 Task: Create a due date automation trigger when advanced on, on the wednesday before a card is due add checklist with checklist "Resume" complete at 11:00 AM.
Action: Mouse moved to (1116, 82)
Screenshot: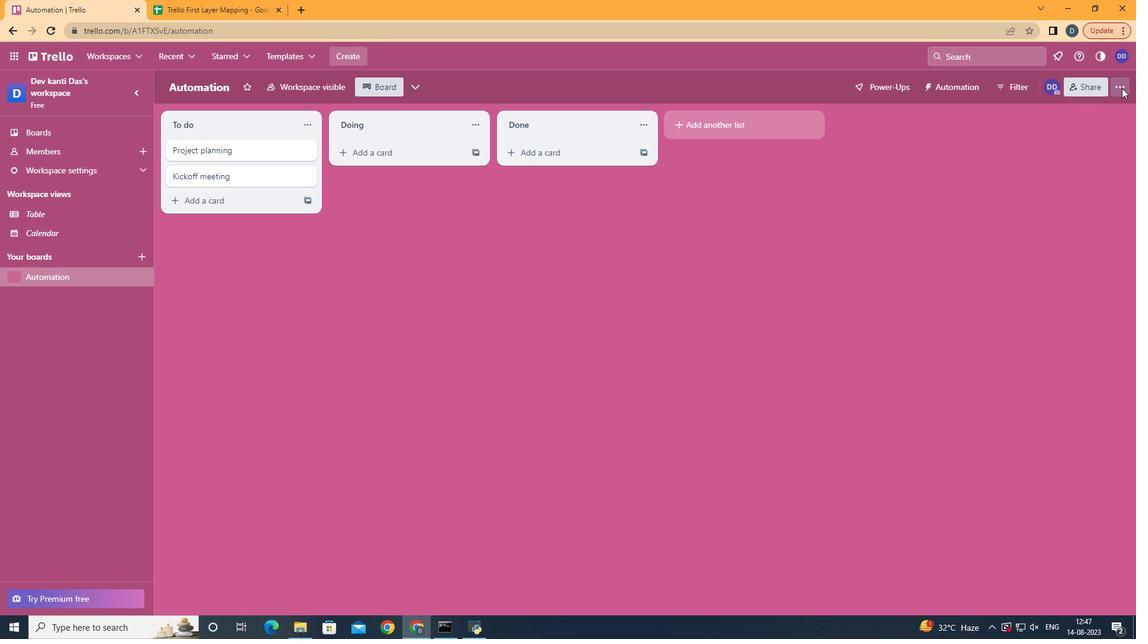 
Action: Mouse pressed left at (1116, 82)
Screenshot: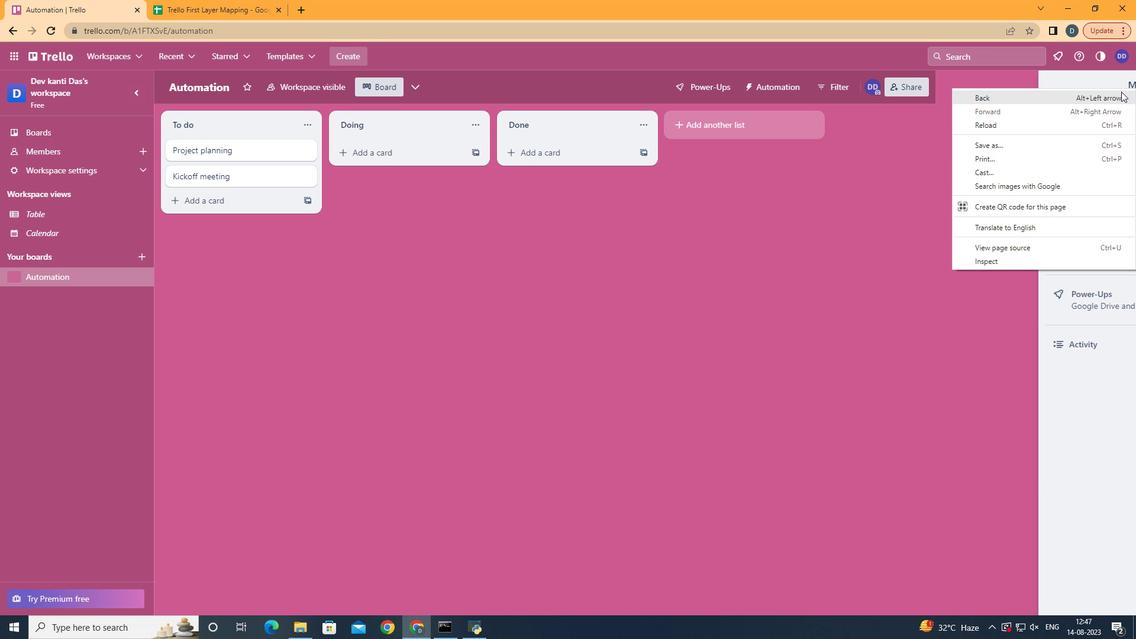 
Action: Mouse pressed right at (1116, 82)
Screenshot: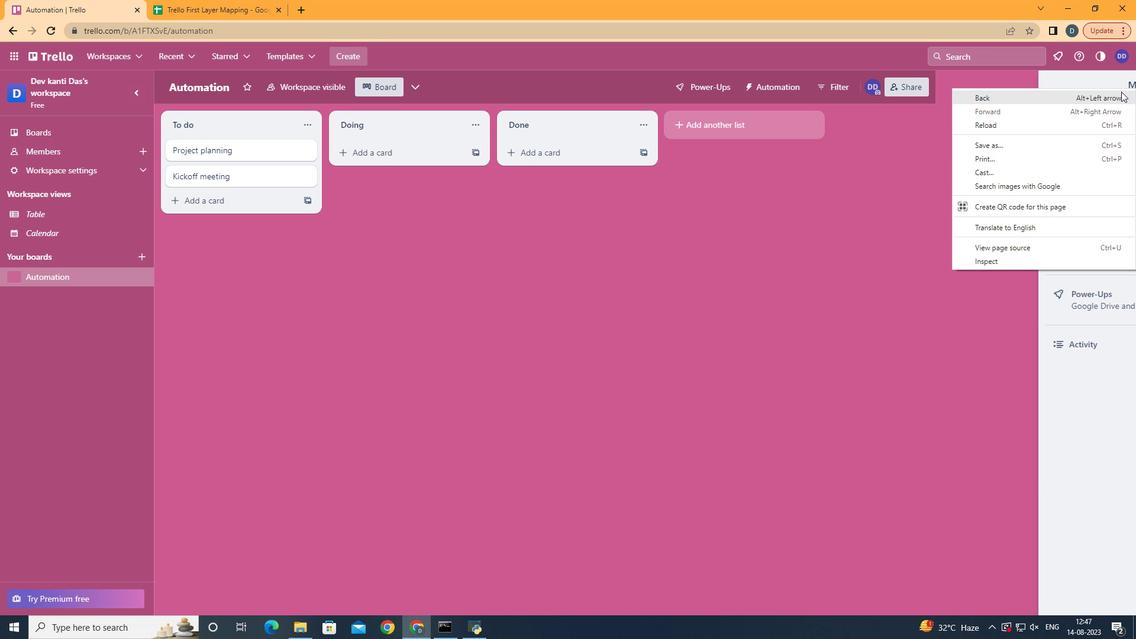 
Action: Mouse moved to (896, 295)
Screenshot: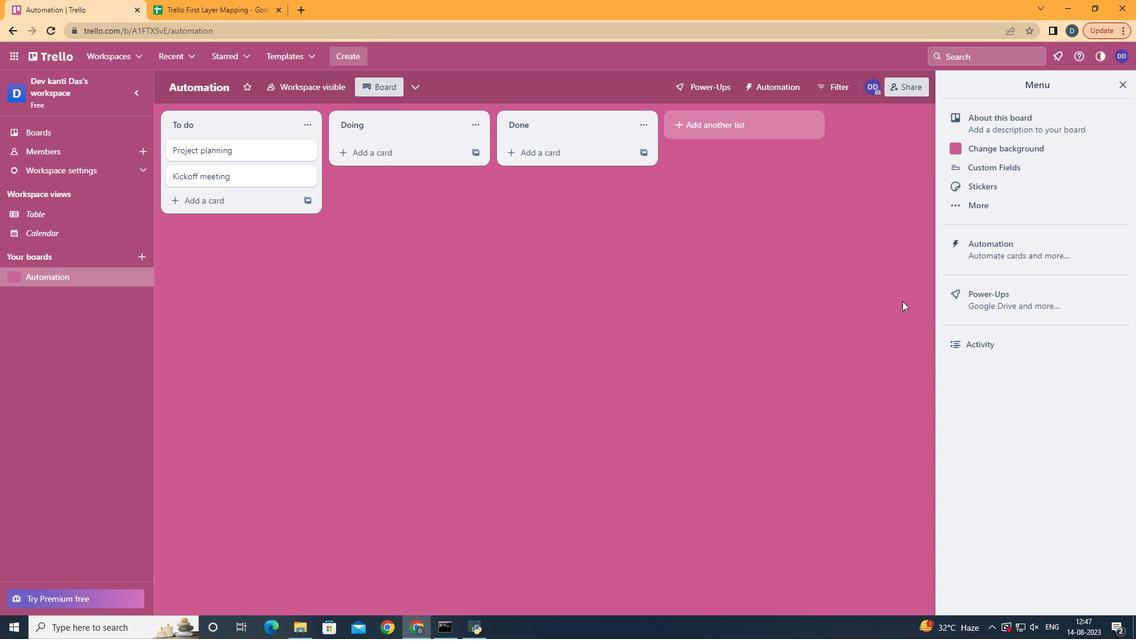 
Action: Mouse pressed left at (896, 295)
Screenshot: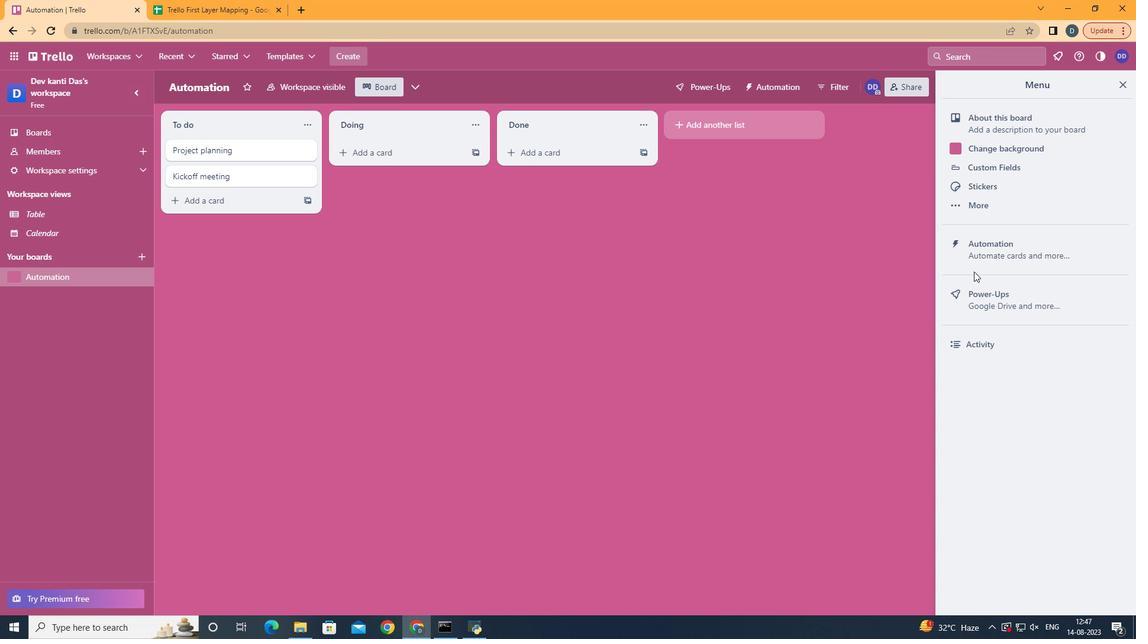 
Action: Mouse moved to (1021, 235)
Screenshot: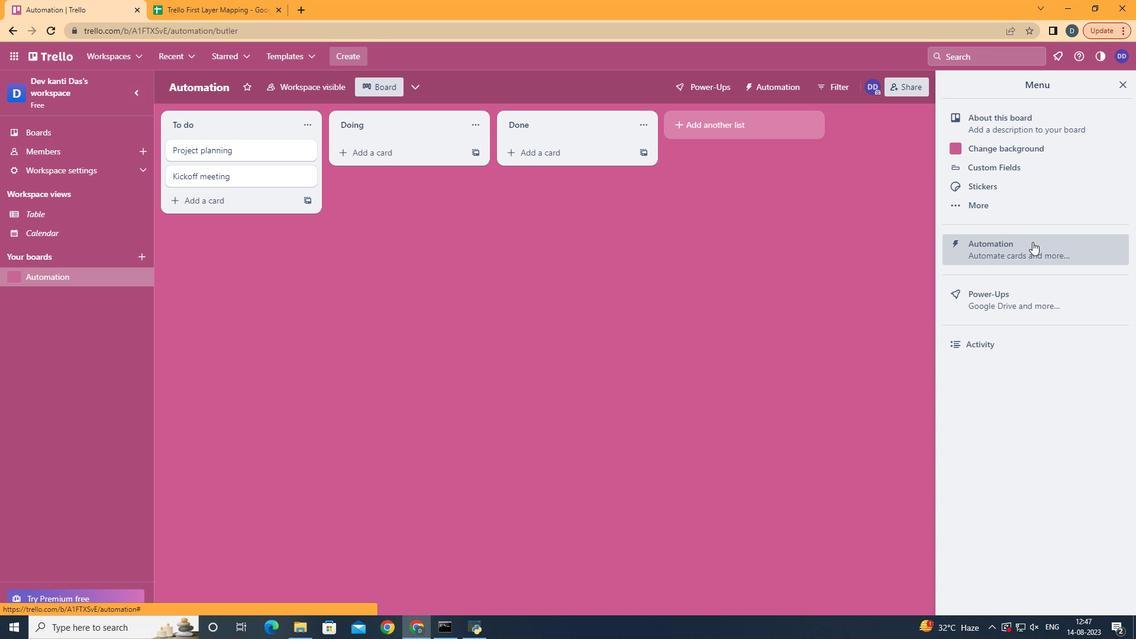 
Action: Mouse pressed left at (1021, 235)
Screenshot: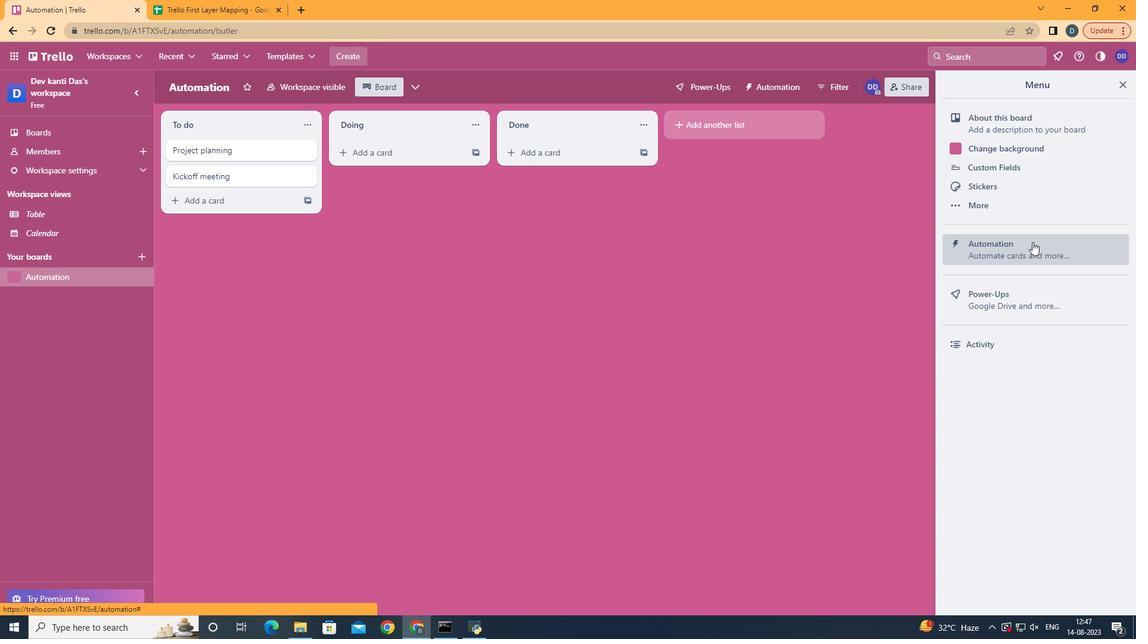 
Action: Mouse moved to (204, 231)
Screenshot: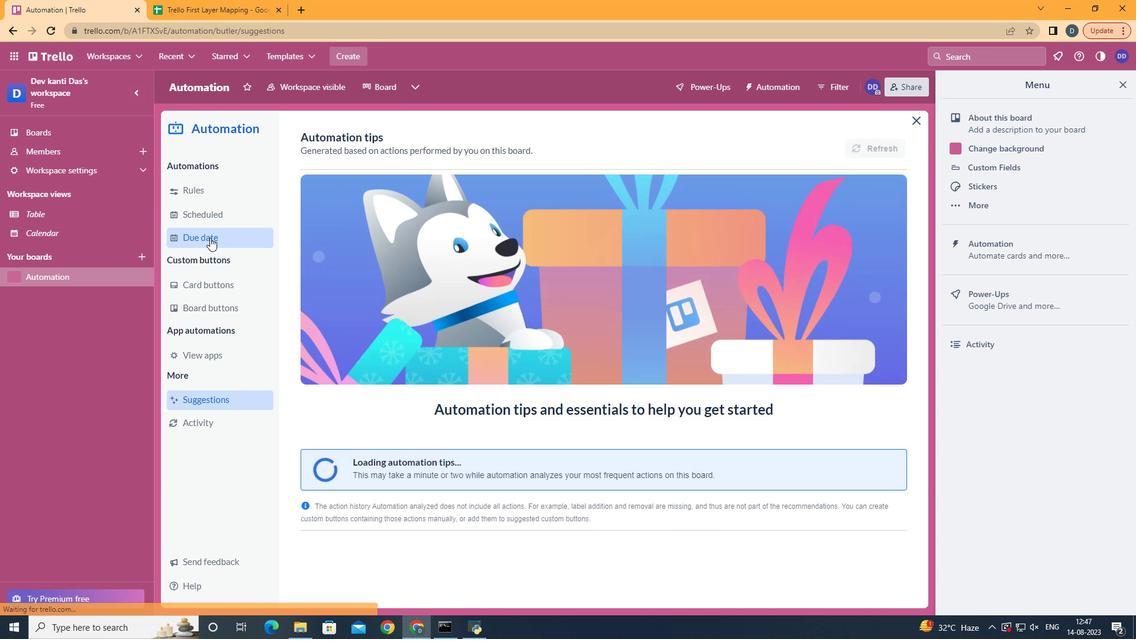 
Action: Mouse pressed left at (204, 231)
Screenshot: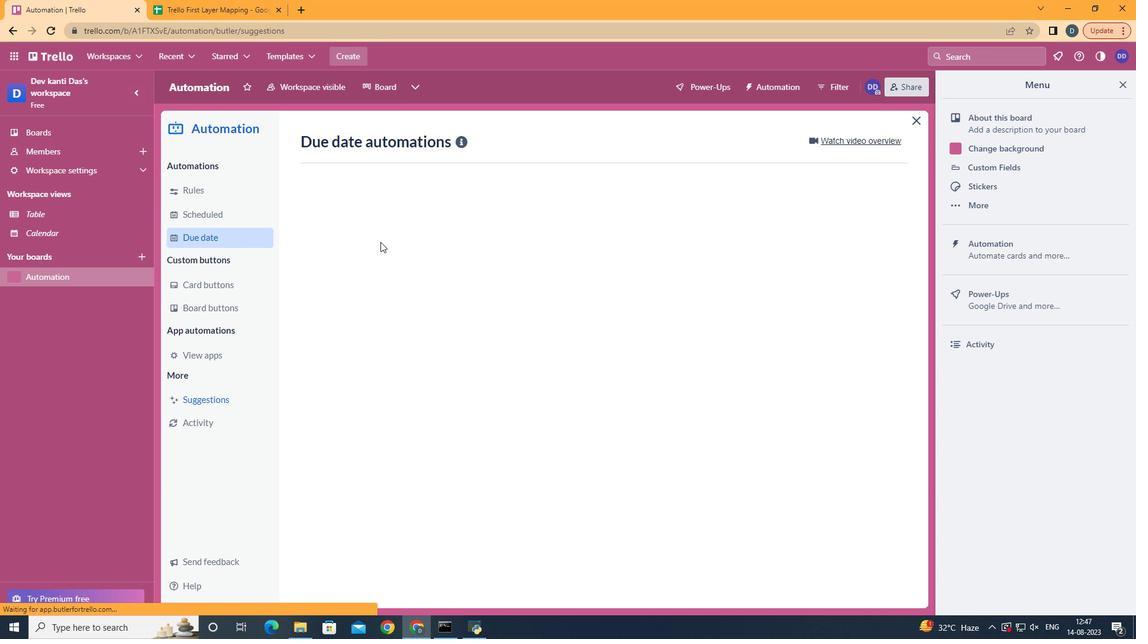
Action: Mouse moved to (830, 136)
Screenshot: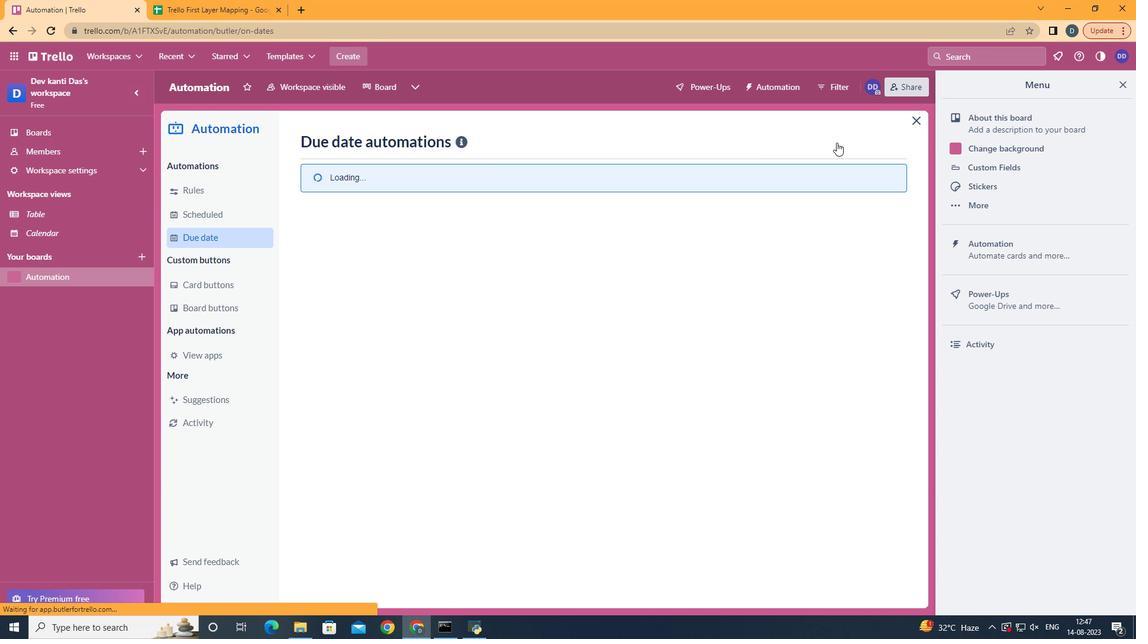 
Action: Mouse pressed left at (830, 136)
Screenshot: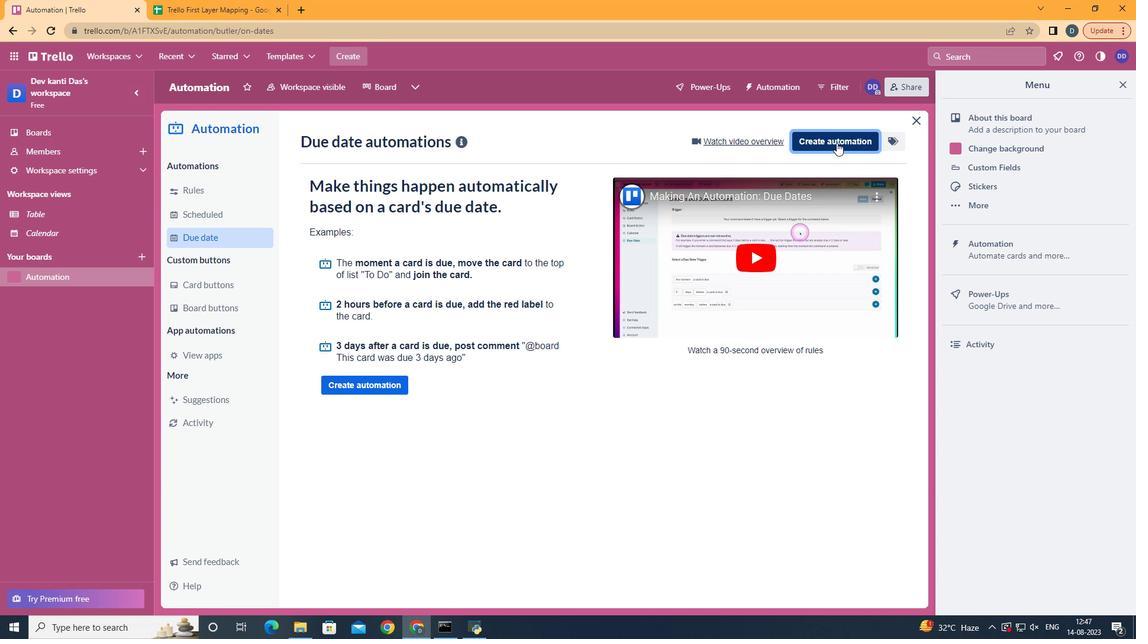 
Action: Mouse moved to (655, 233)
Screenshot: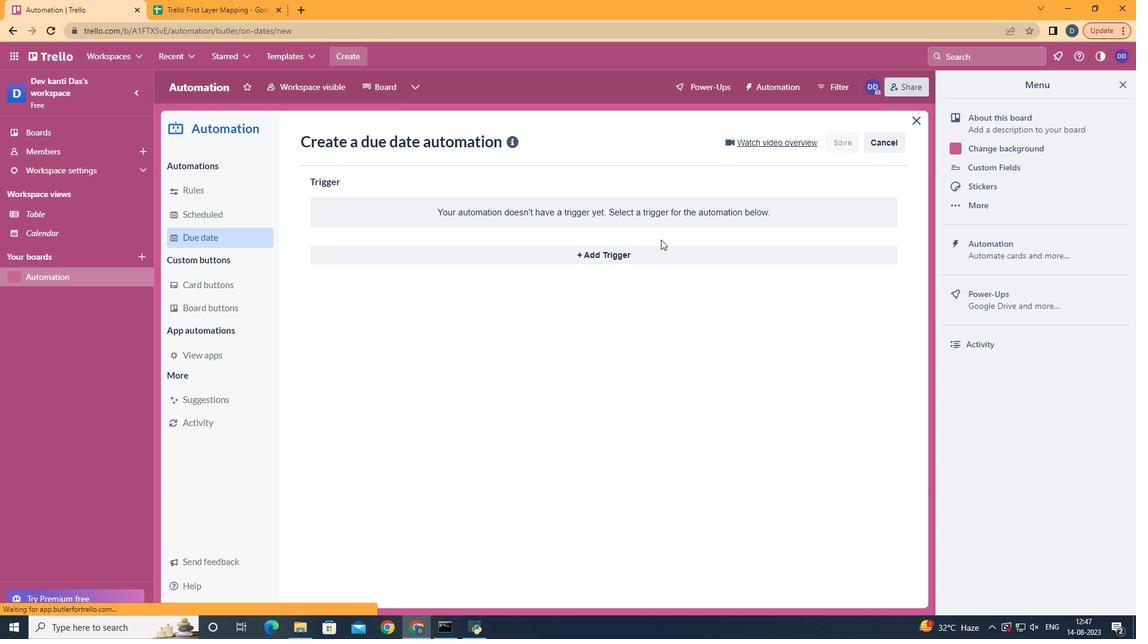 
Action: Mouse pressed left at (655, 233)
Screenshot: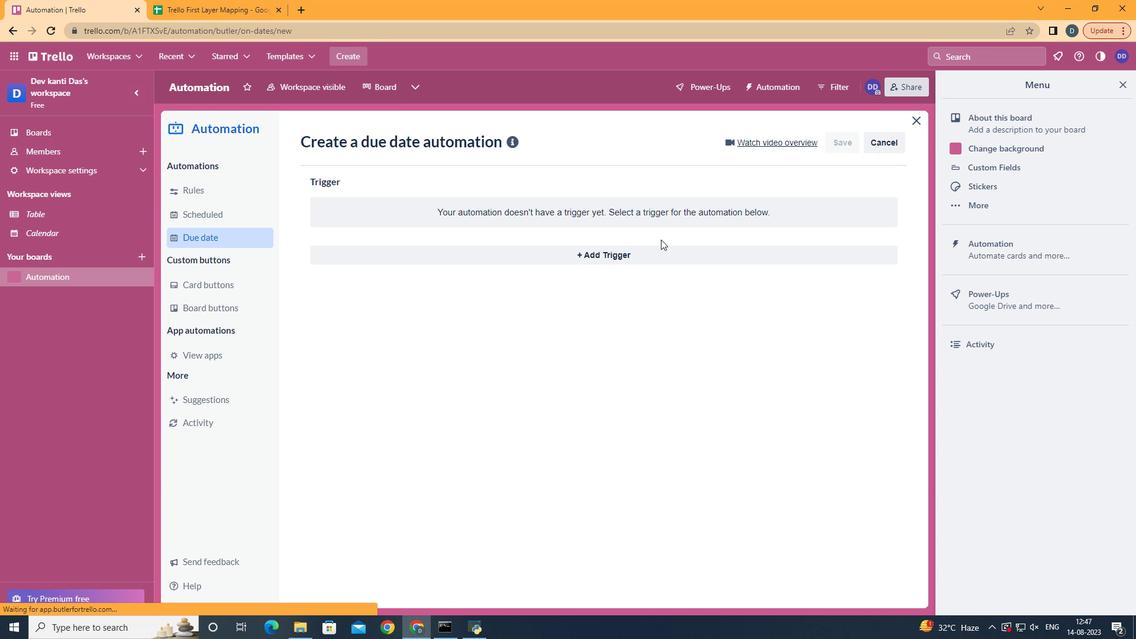
Action: Mouse moved to (638, 259)
Screenshot: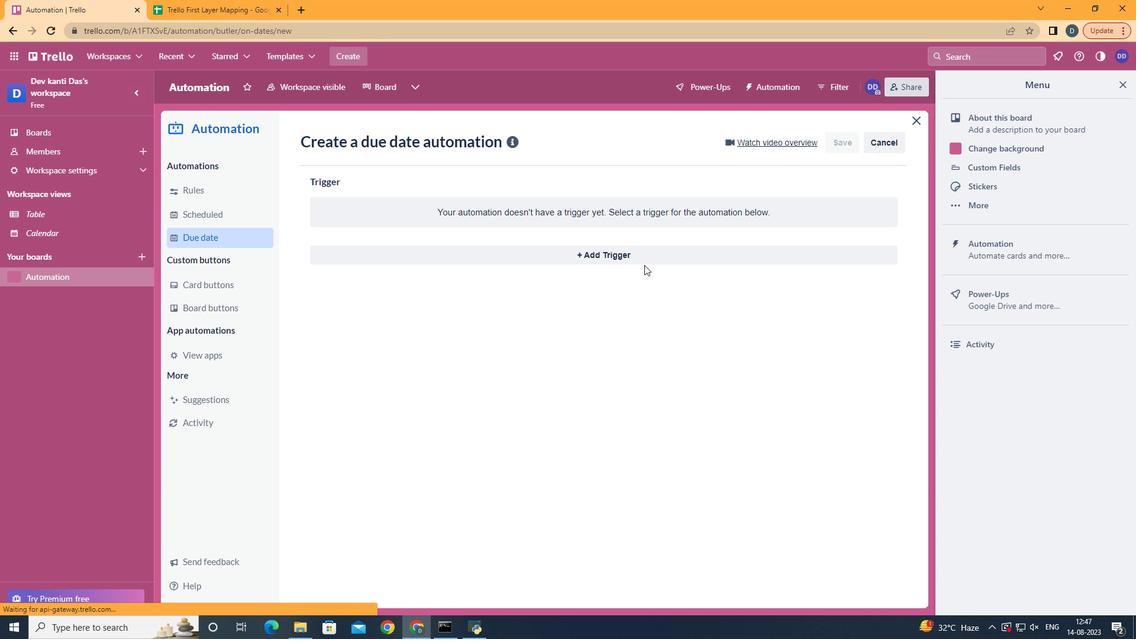 
Action: Mouse pressed left at (638, 259)
Screenshot: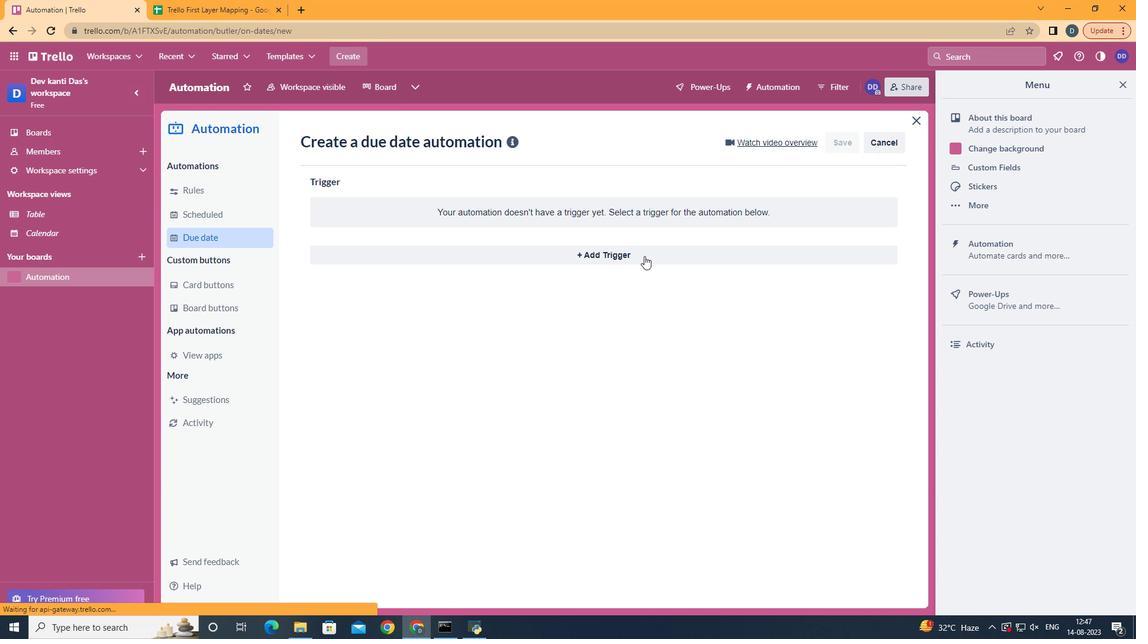 
Action: Mouse moved to (639, 250)
Screenshot: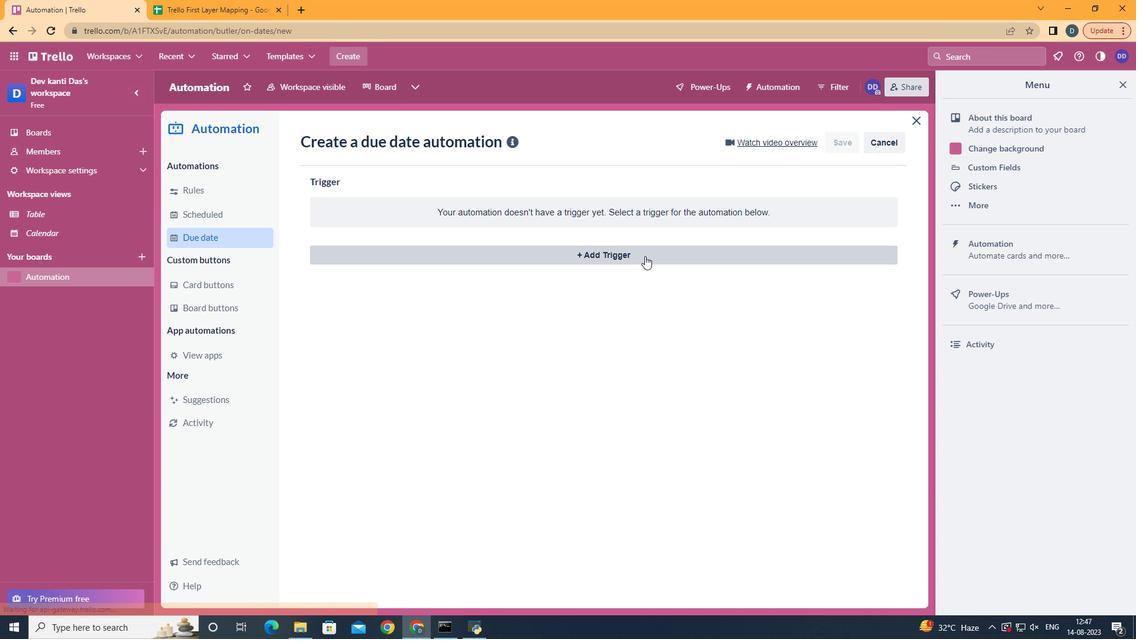 
Action: Mouse pressed left at (639, 250)
Screenshot: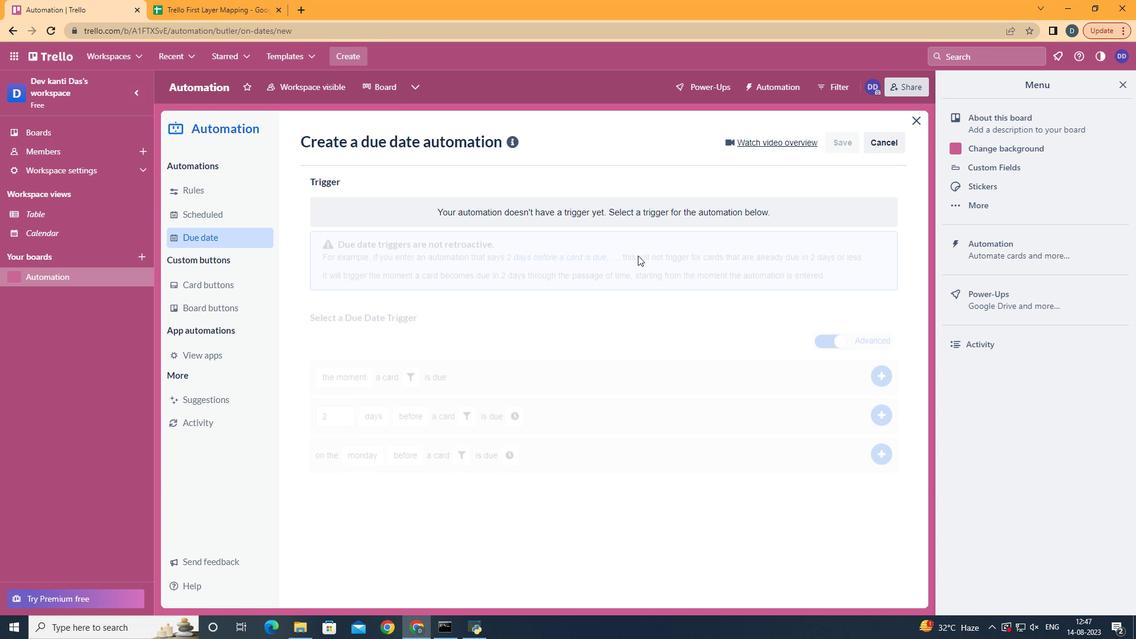 
Action: Mouse moved to (391, 353)
Screenshot: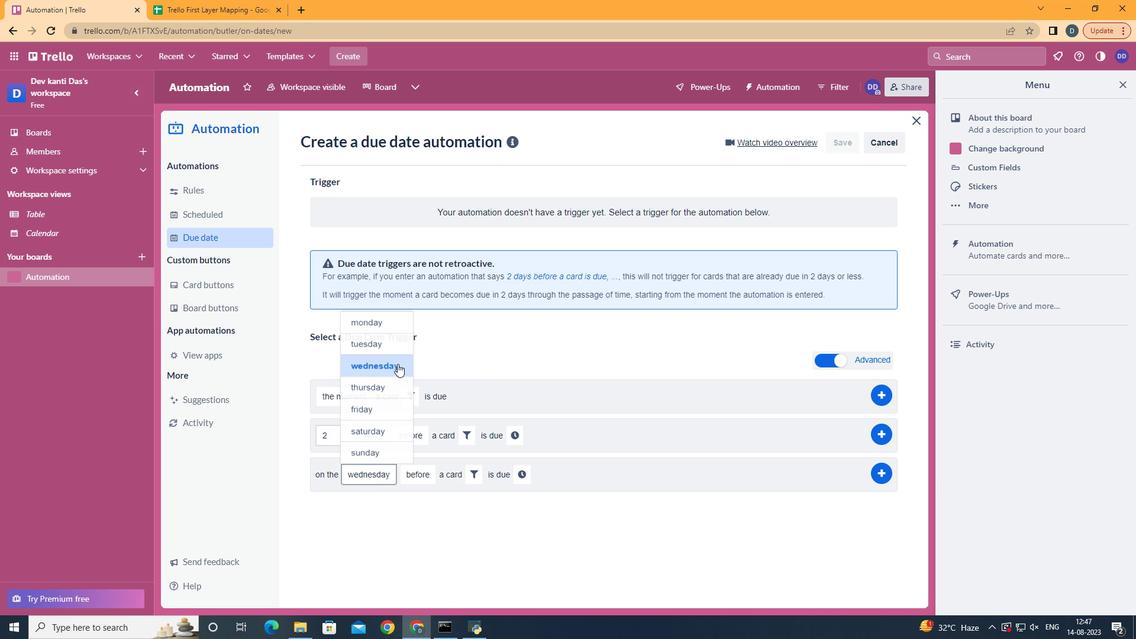 
Action: Mouse pressed left at (391, 353)
Screenshot: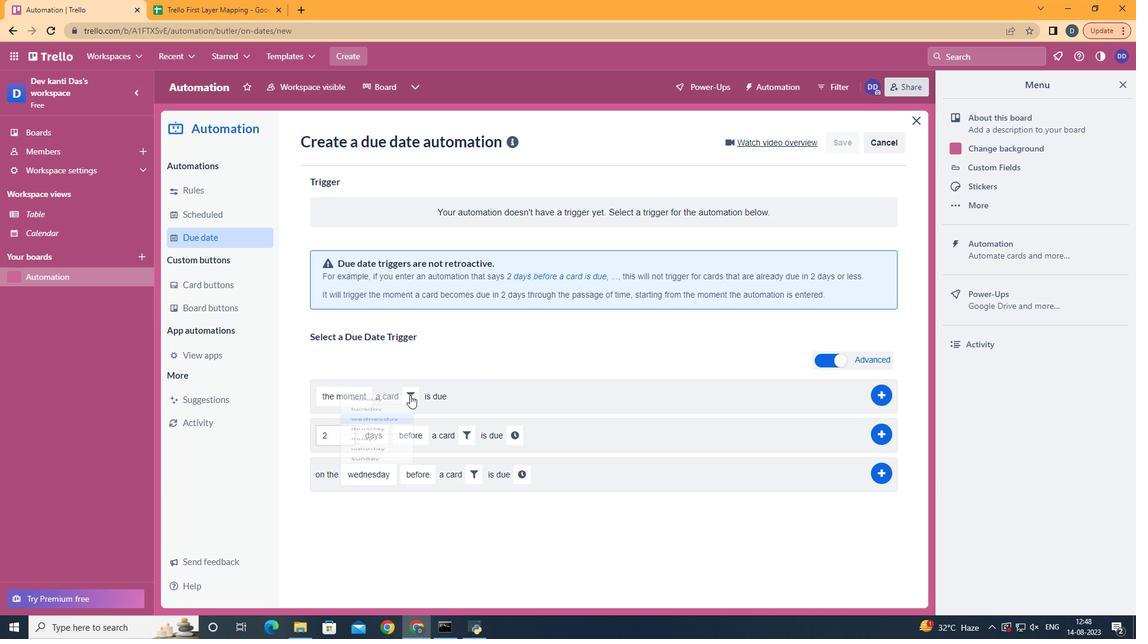 
Action: Mouse moved to (466, 468)
Screenshot: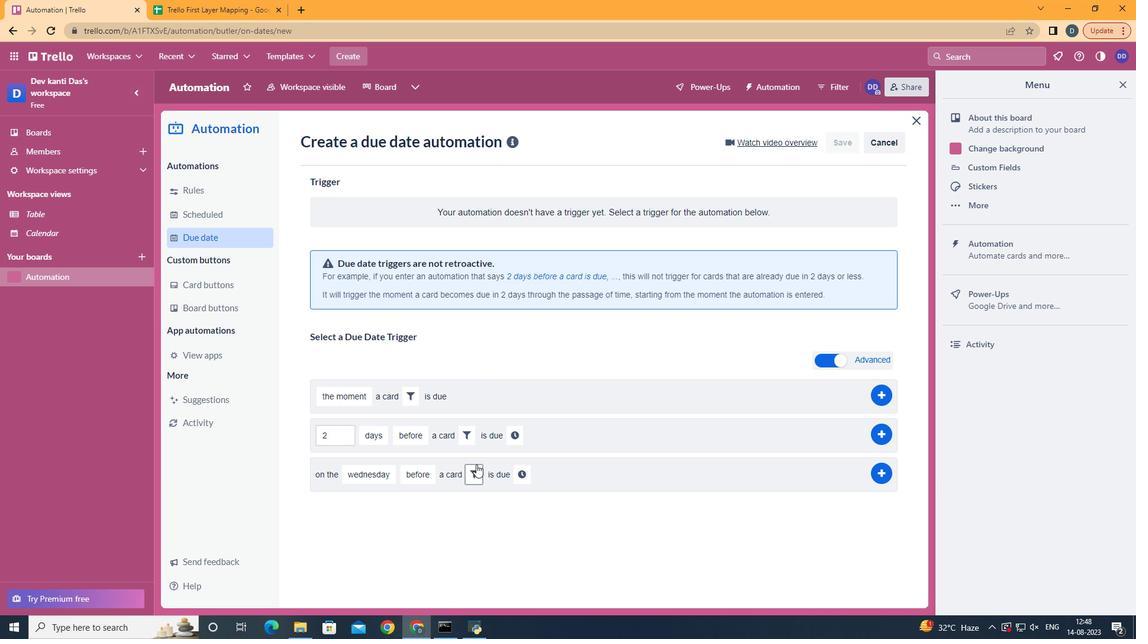 
Action: Mouse pressed left at (466, 468)
Screenshot: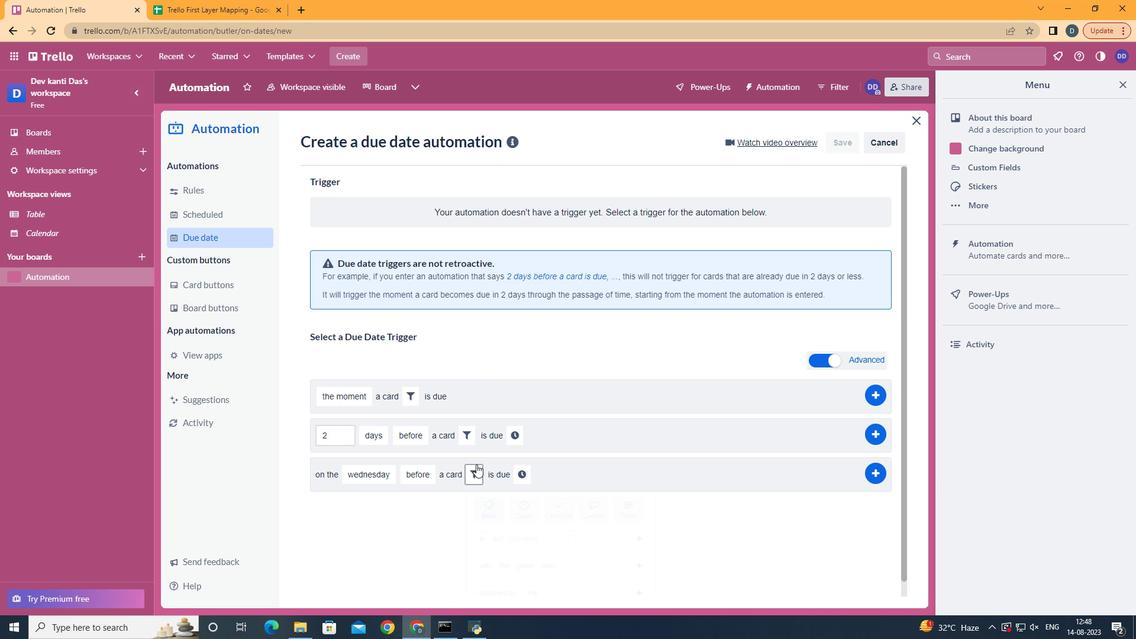 
Action: Mouse moved to (582, 510)
Screenshot: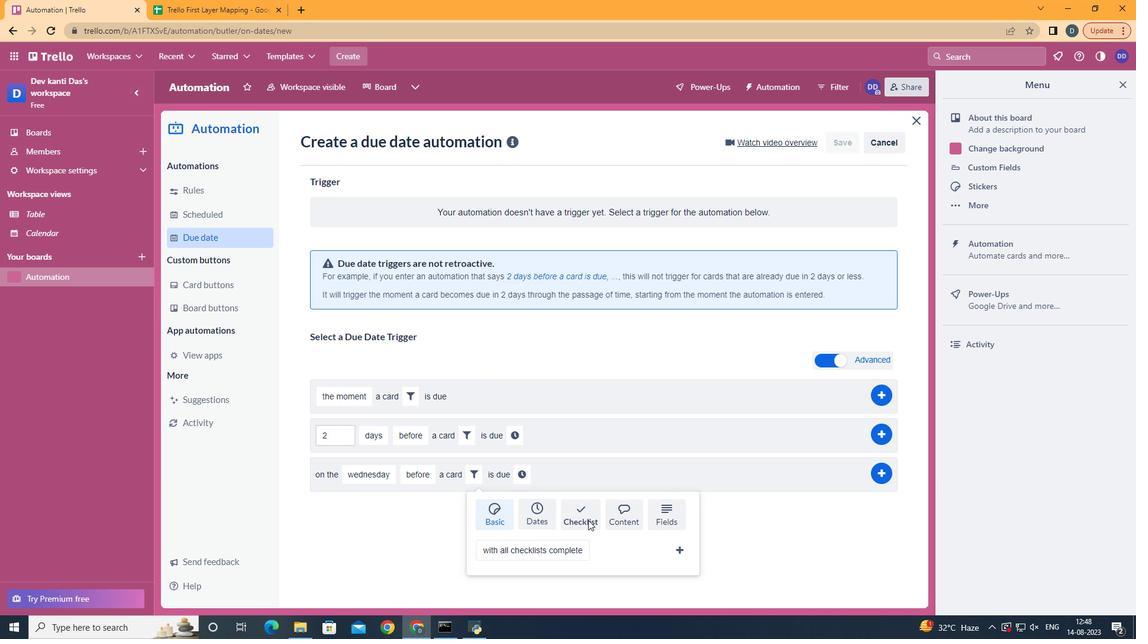 
Action: Mouse pressed left at (582, 510)
Screenshot: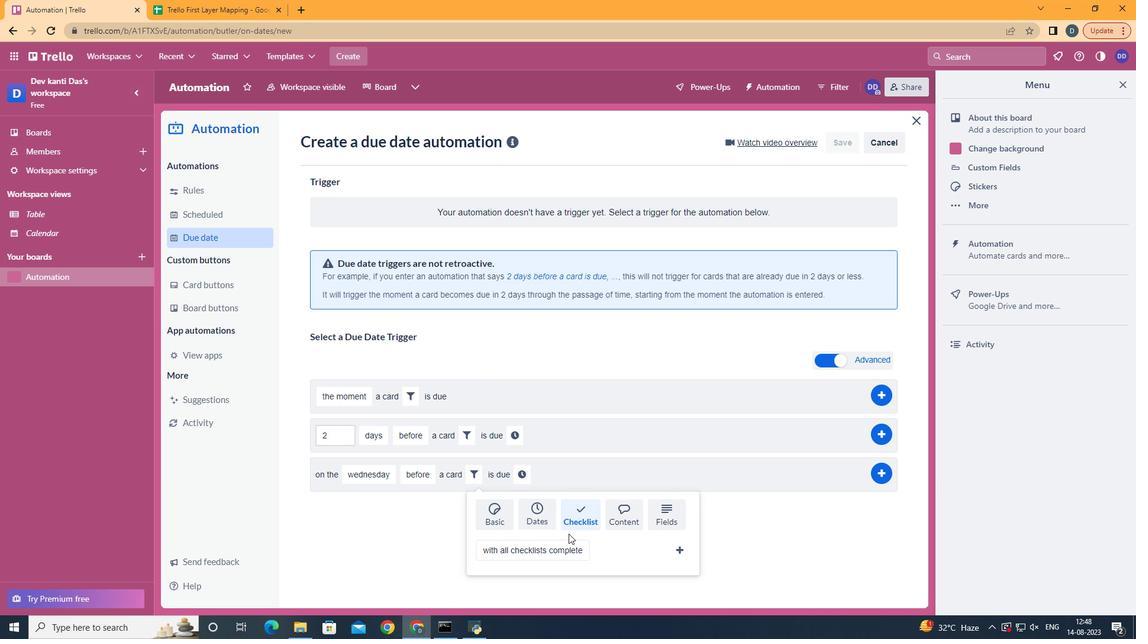 
Action: Mouse moved to (574, 471)
Screenshot: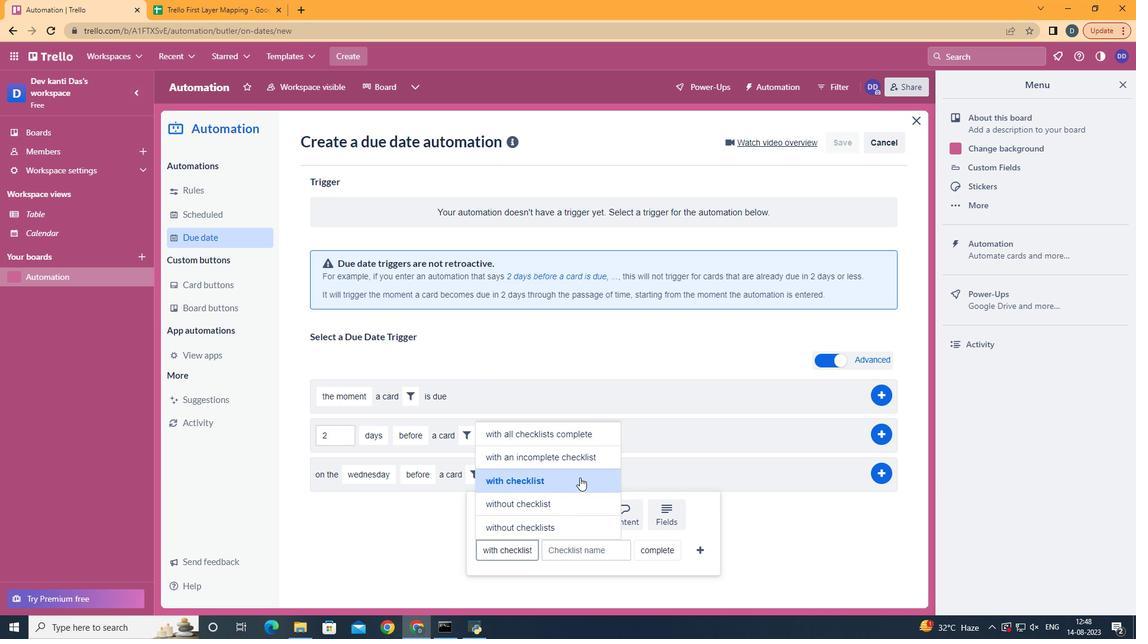 
Action: Mouse pressed left at (574, 471)
Screenshot: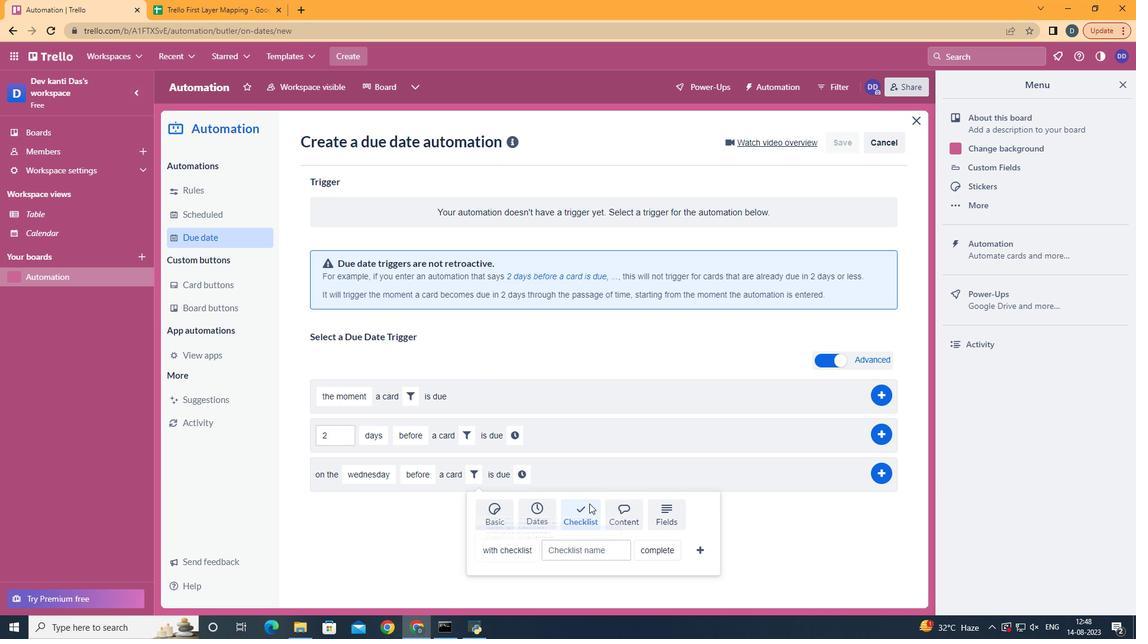 
Action: Mouse moved to (592, 540)
Screenshot: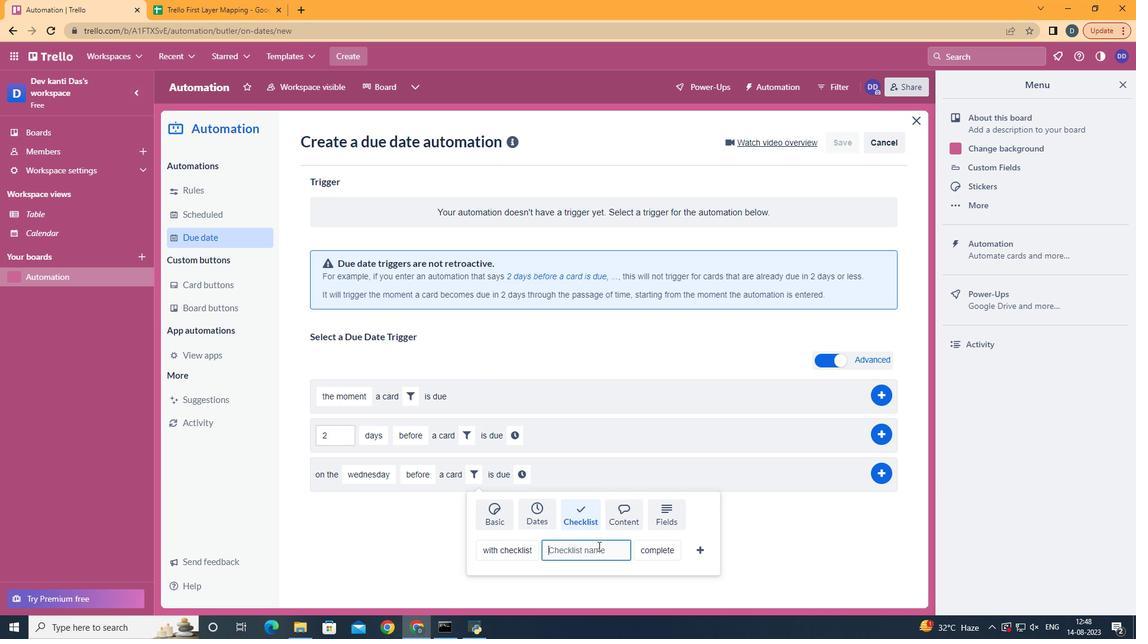 
Action: Mouse pressed left at (592, 540)
Screenshot: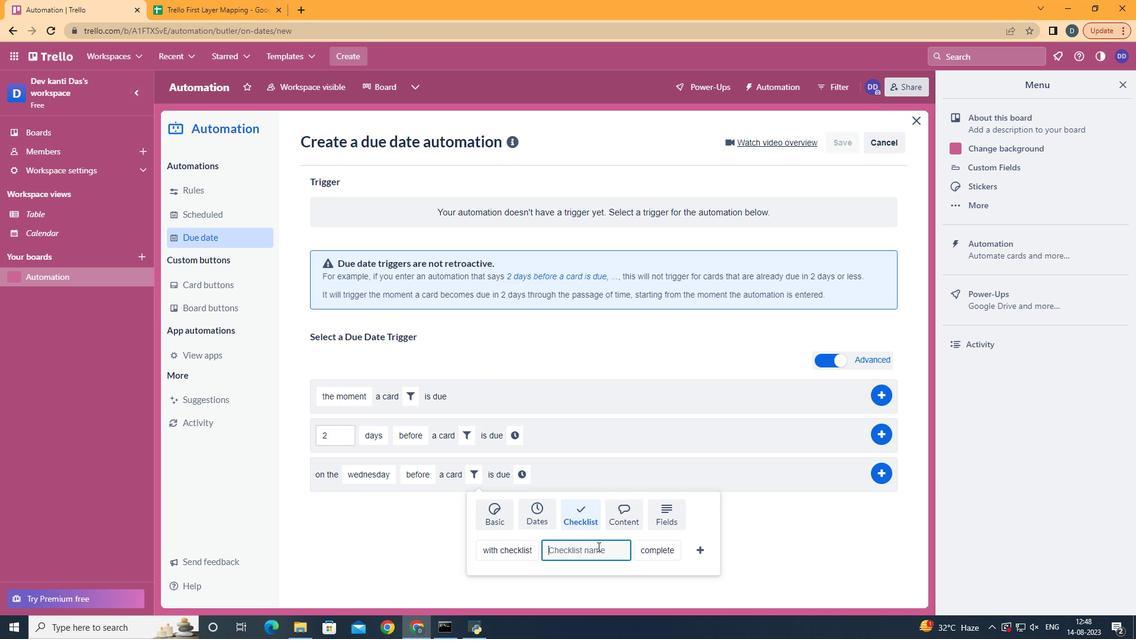 
Action: Mouse moved to (591, 540)
Screenshot: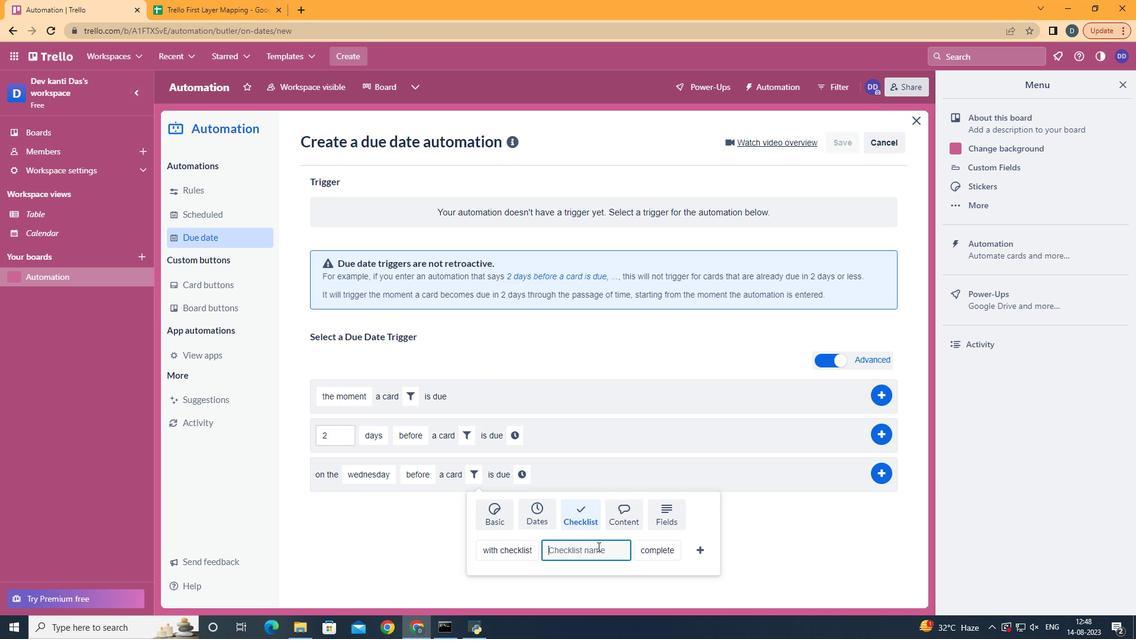 
Action: Key pressed <Key.shift>Resume
Screenshot: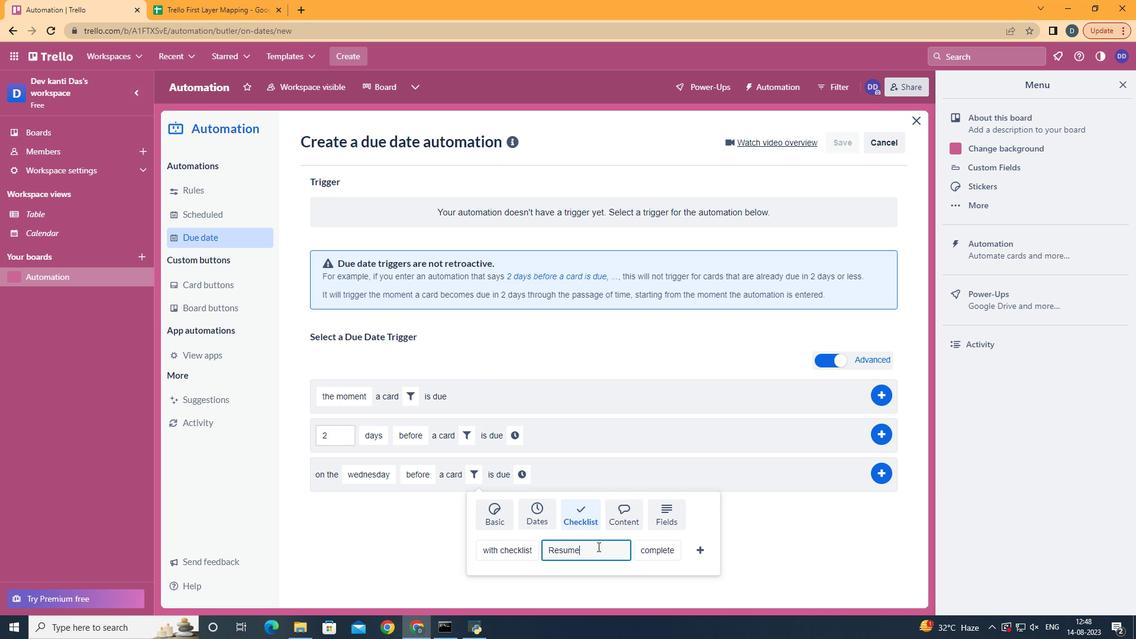 
Action: Mouse moved to (688, 540)
Screenshot: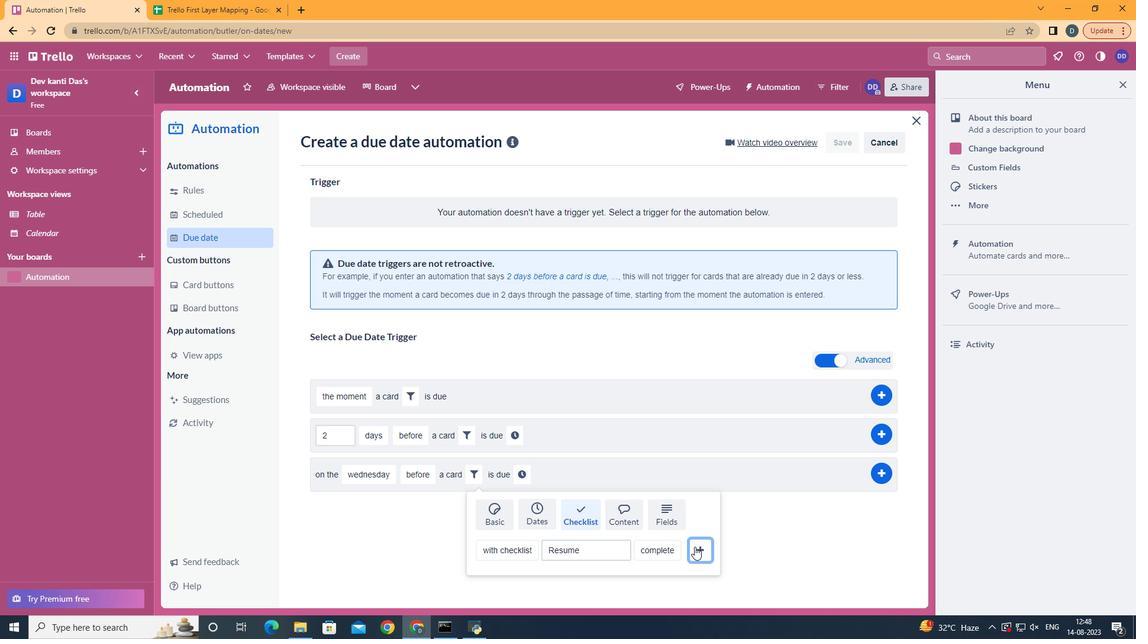 
Action: Mouse pressed left at (688, 540)
Screenshot: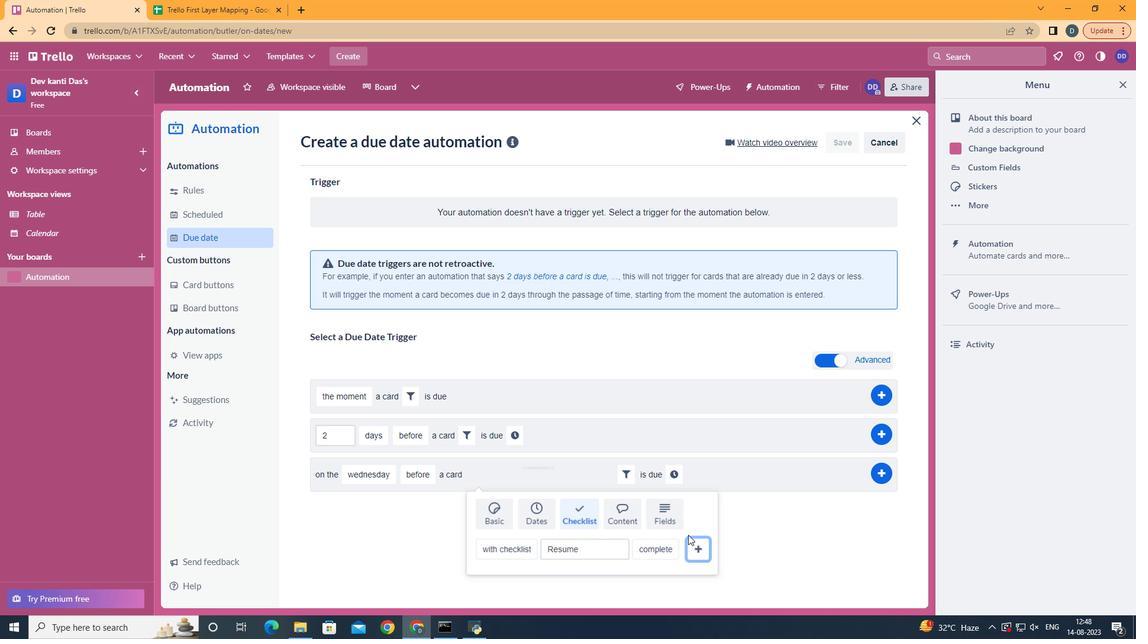 
Action: Mouse moved to (669, 466)
Screenshot: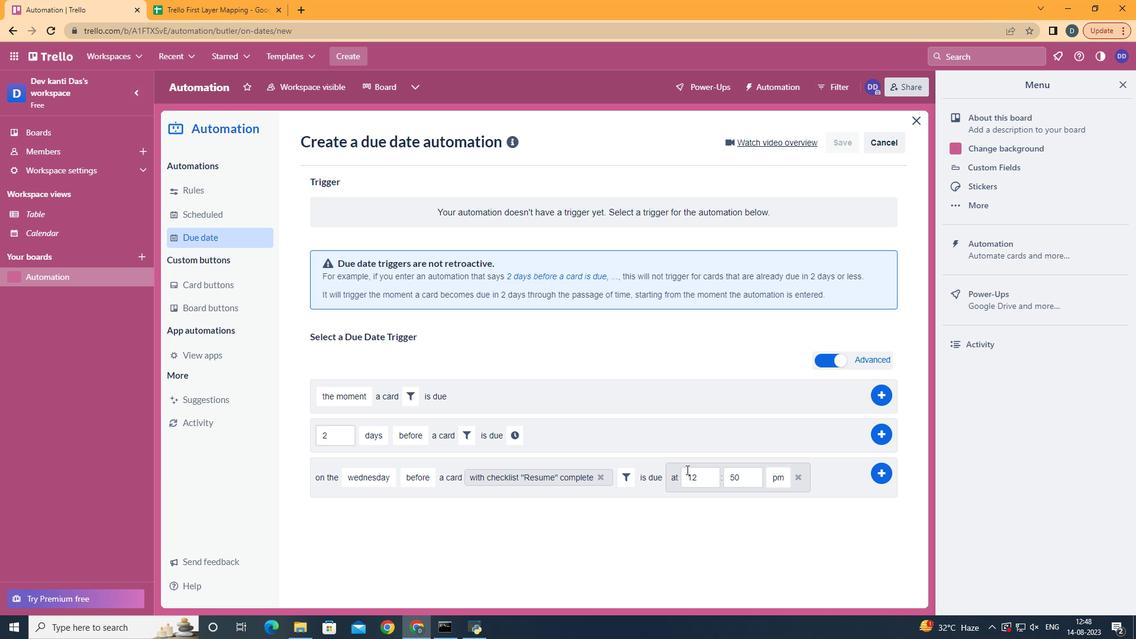 
Action: Mouse pressed left at (669, 466)
Screenshot: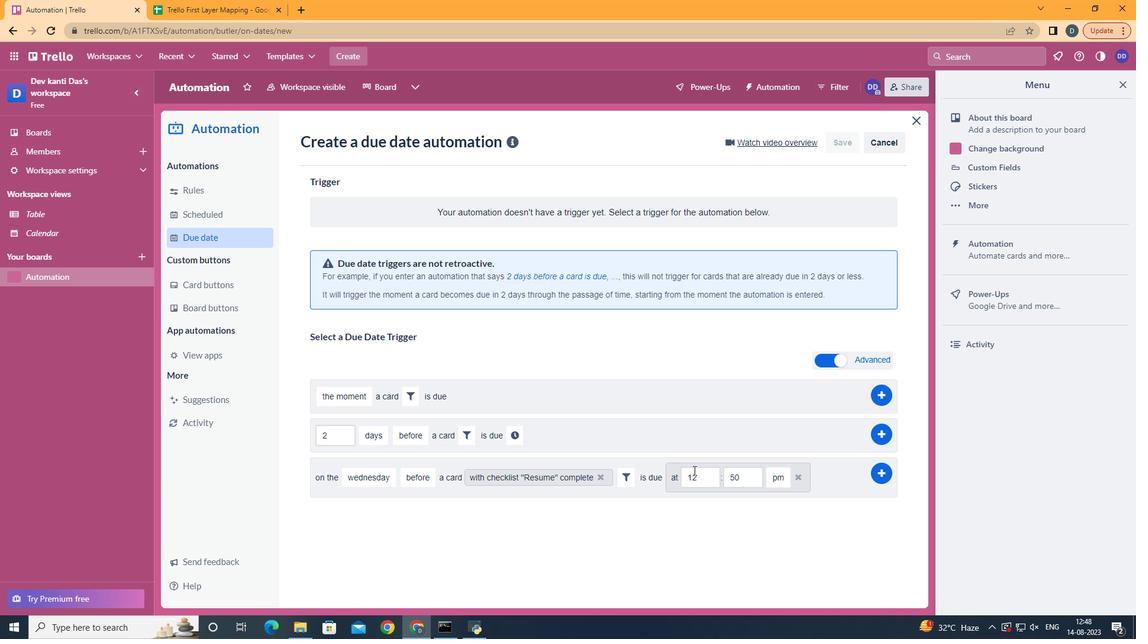 
Action: Mouse moved to (703, 466)
Screenshot: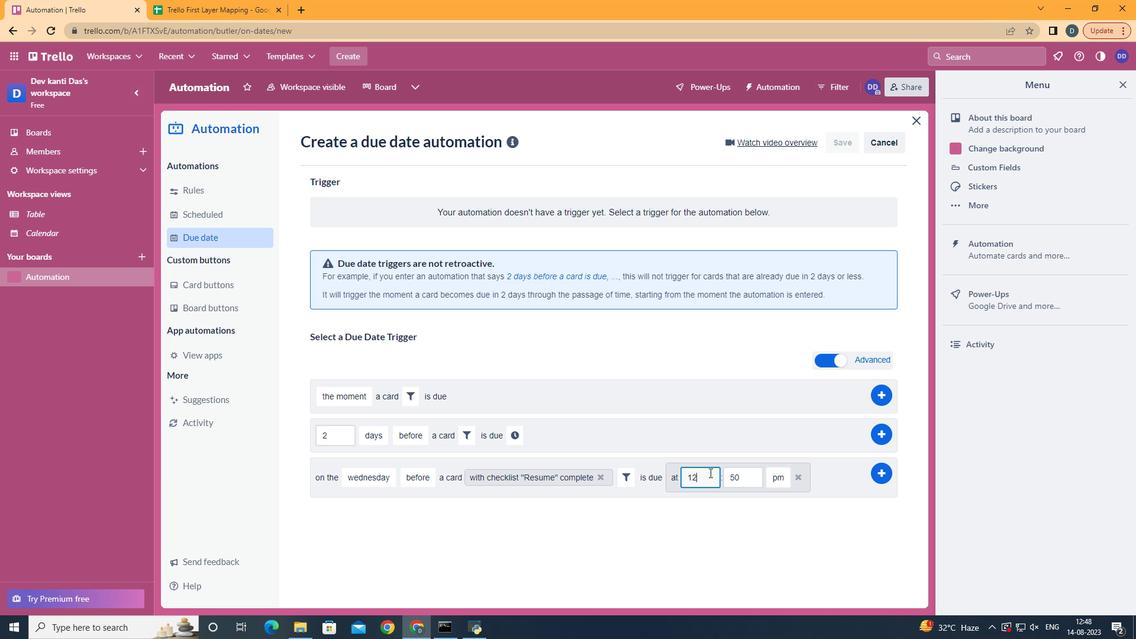 
Action: Mouse pressed left at (703, 466)
Screenshot: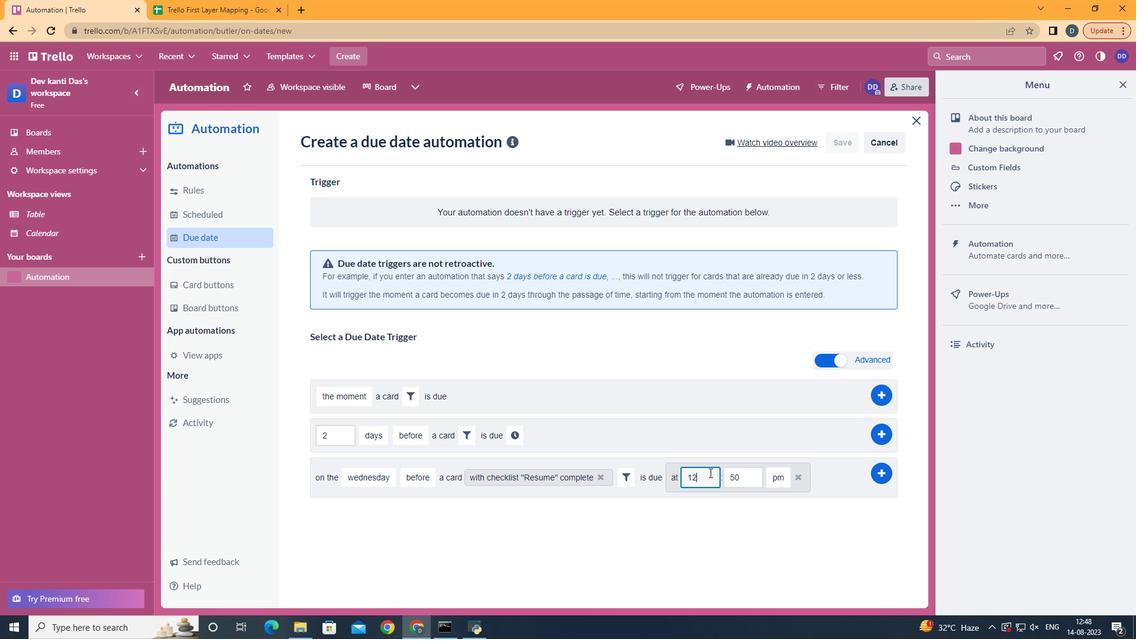 
Action: Key pressed <Key.backspace>1
Screenshot: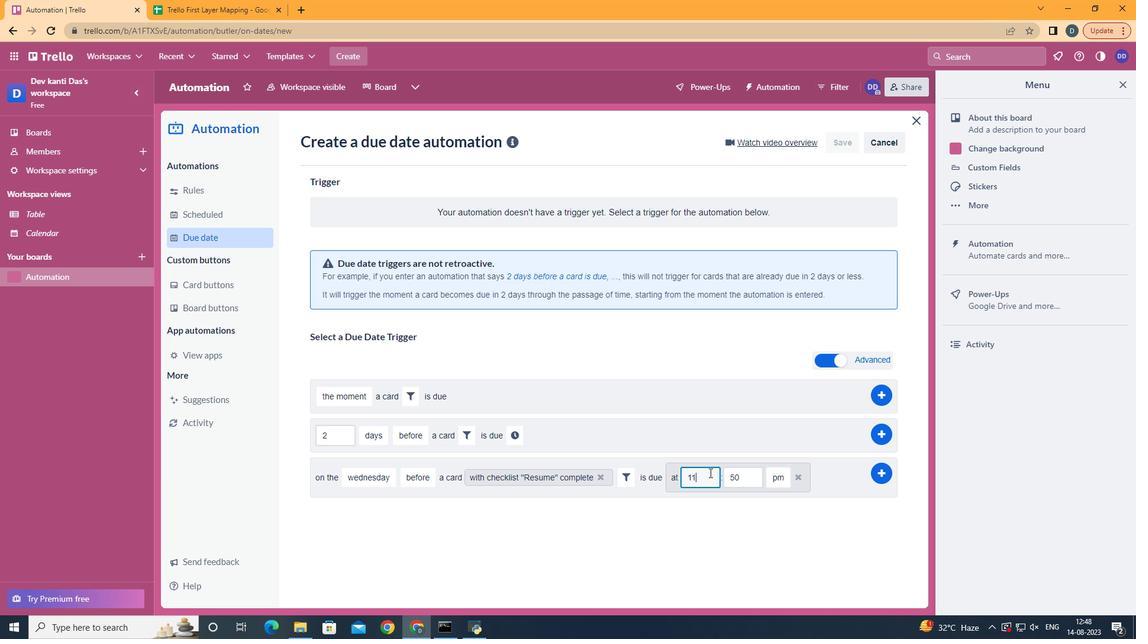 
Action: Mouse moved to (748, 470)
Screenshot: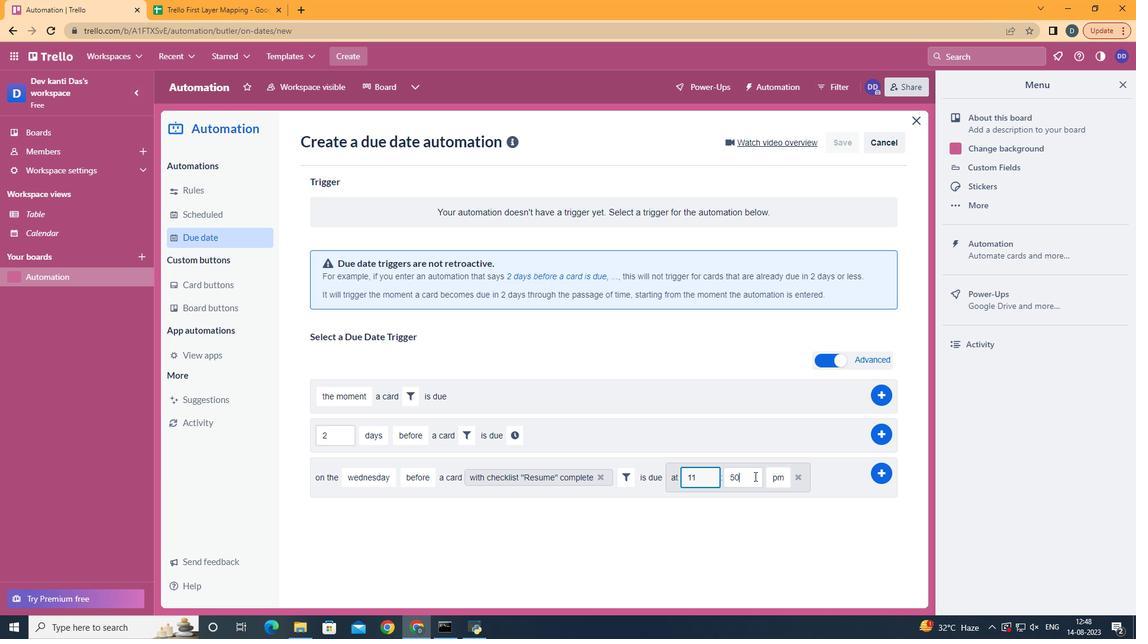 
Action: Mouse pressed left at (748, 470)
Screenshot: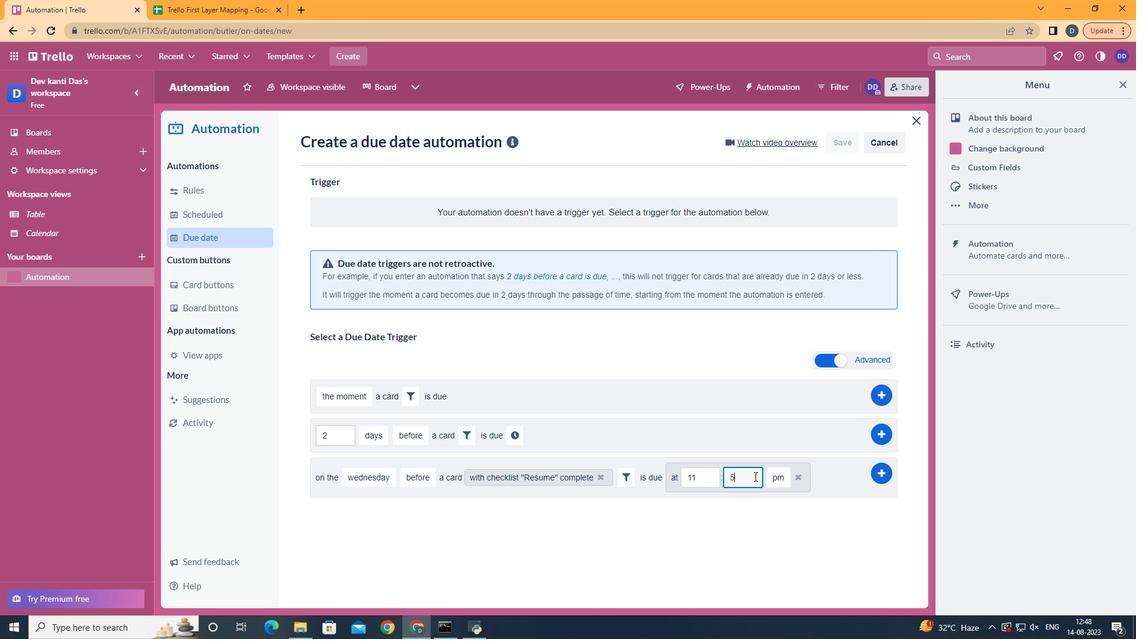 
Action: Key pressed <Key.backspace><Key.backspace>00
Screenshot: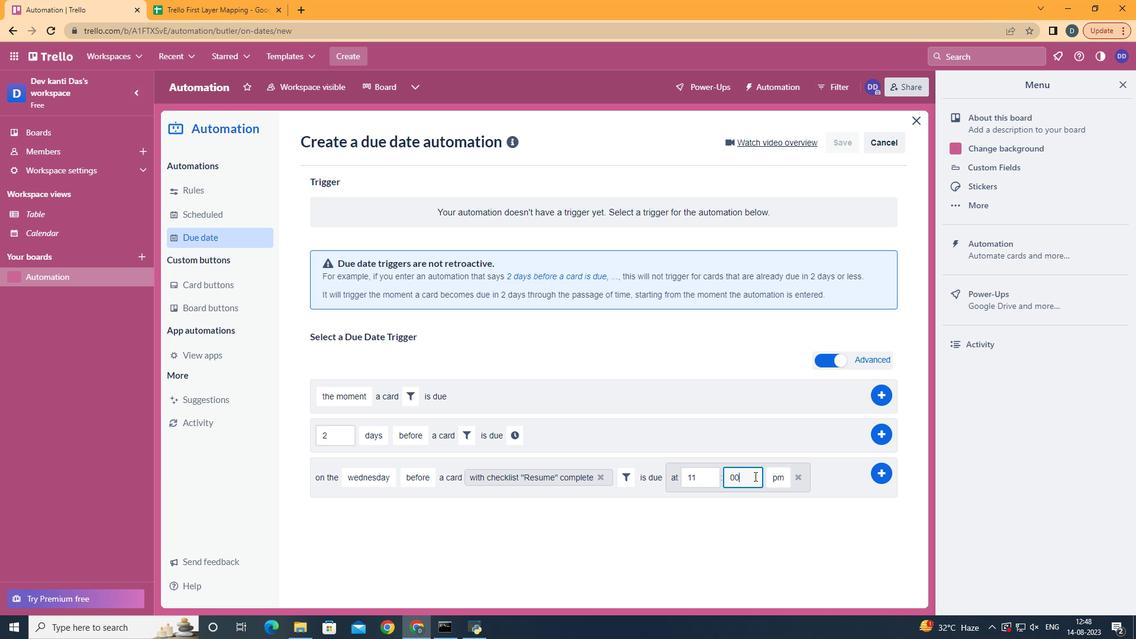 
Action: Mouse moved to (778, 485)
Screenshot: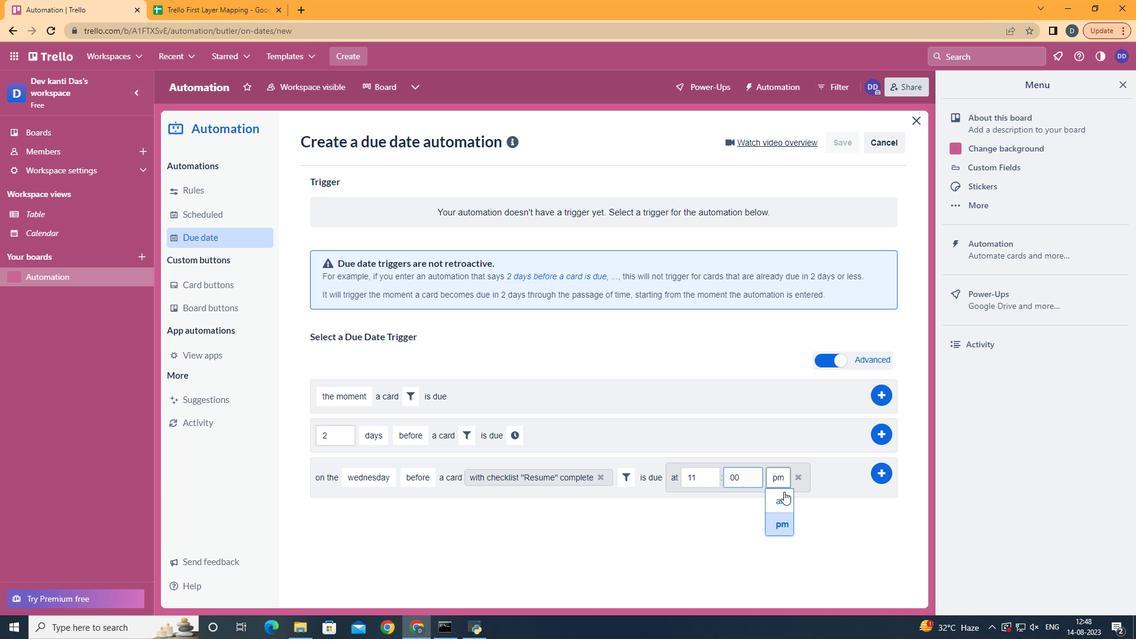 
Action: Mouse pressed left at (778, 485)
Screenshot: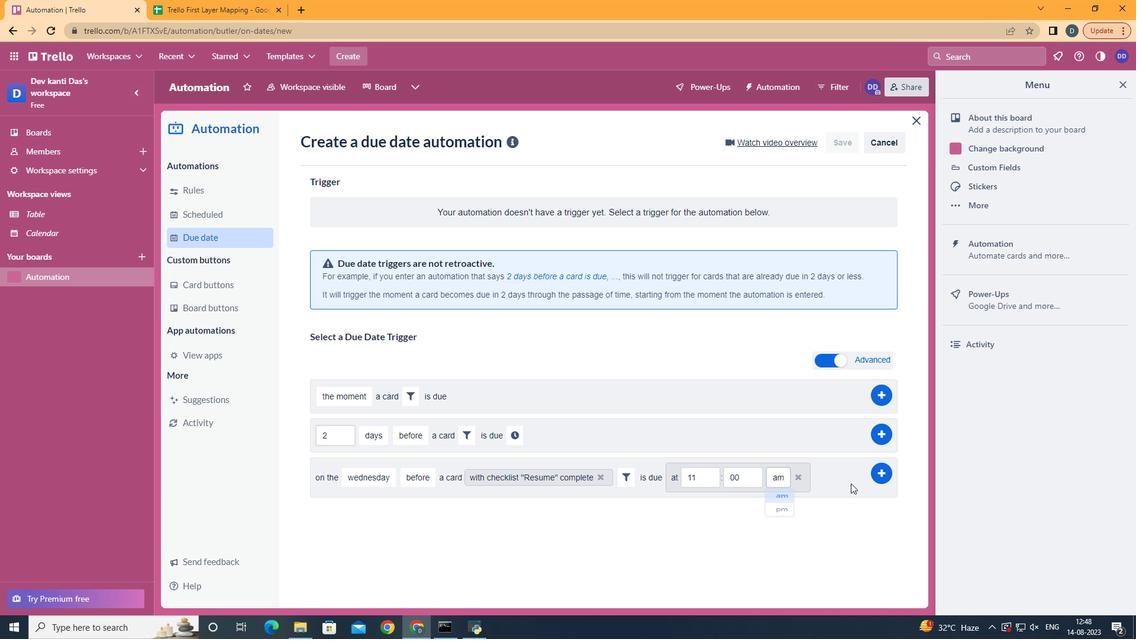 
Action: Mouse moved to (878, 461)
Screenshot: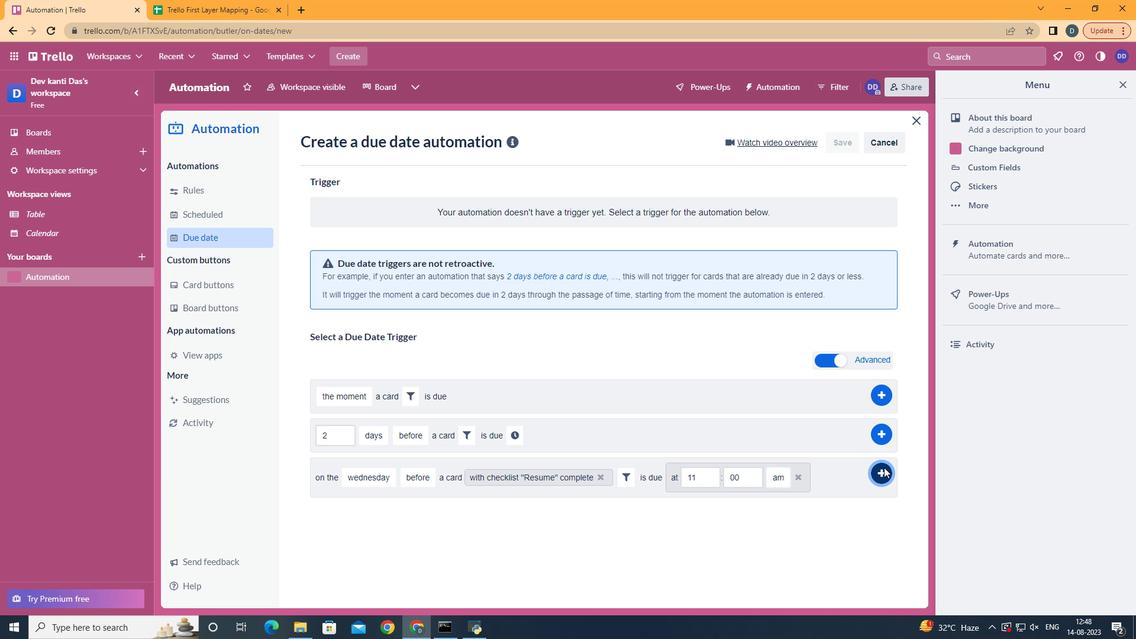 
Action: Mouse pressed left at (878, 461)
Screenshot: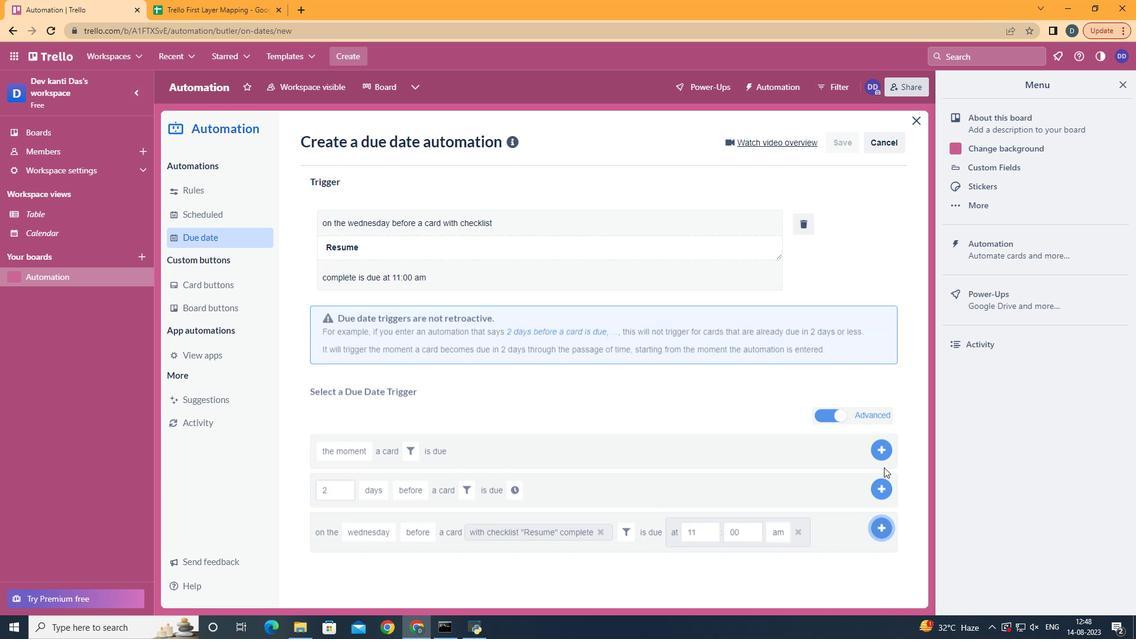 
